 Task: Locate the nearest ferry terminal to Boston, Massachusetts, and Martha's Vineyard, Massachusetts.
Action: Mouse moved to (152, 103)
Screenshot: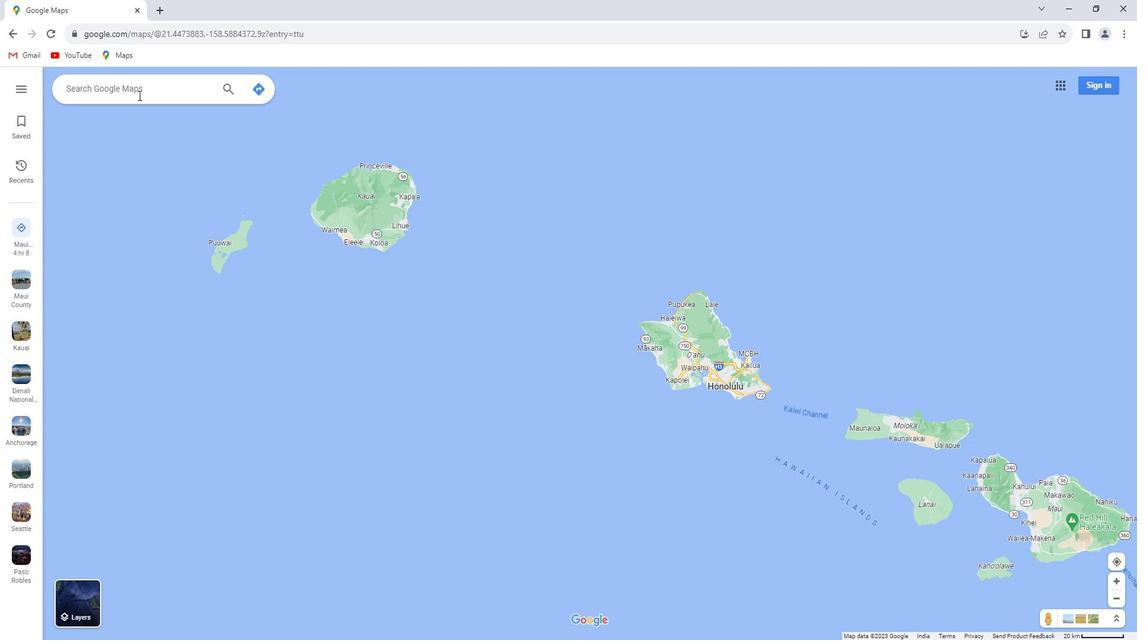 
Action: Mouse pressed left at (152, 103)
Screenshot: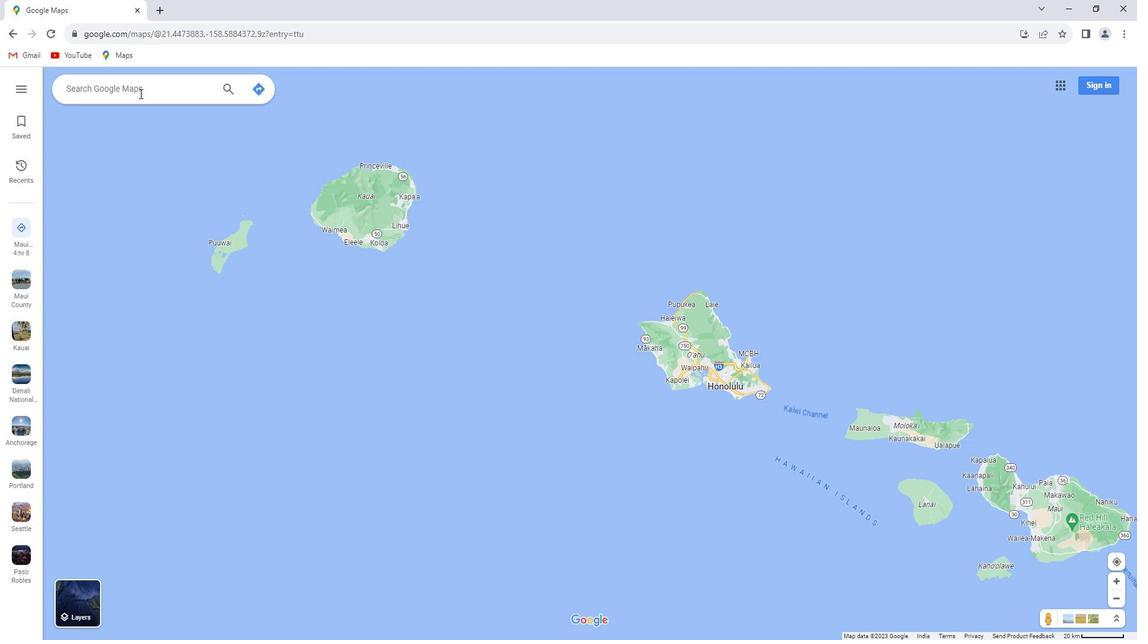 
Action: Key pressed <Key.shift_r><Key.shift_r>Boston,<Key.space><Key.shift_r>Massachusetts
Screenshot: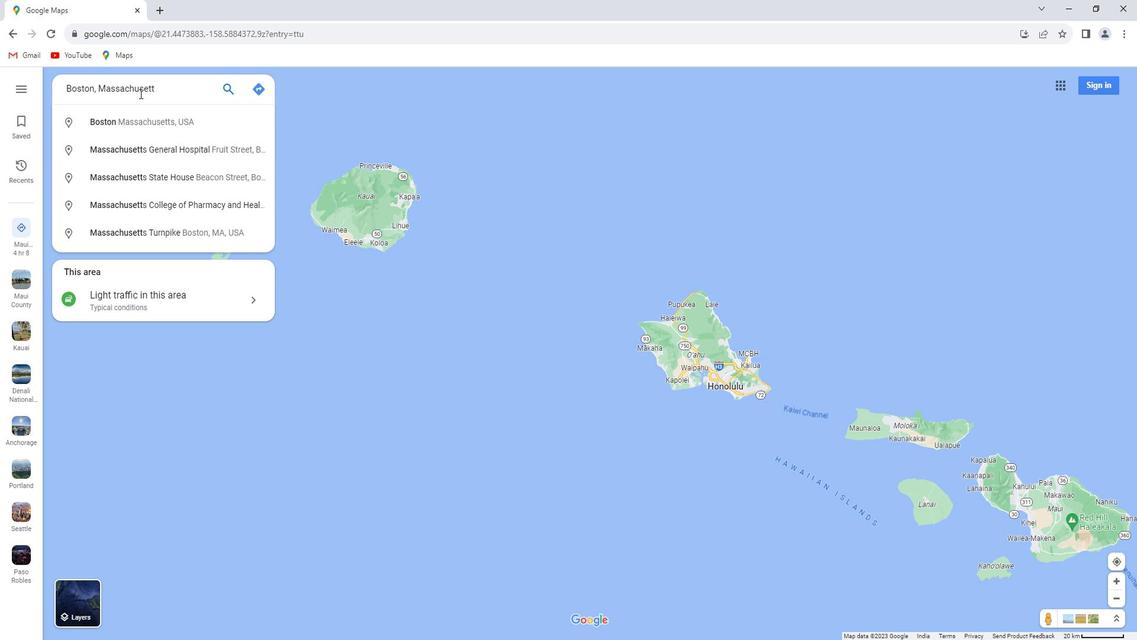 
Action: Mouse moved to (192, 101)
Screenshot: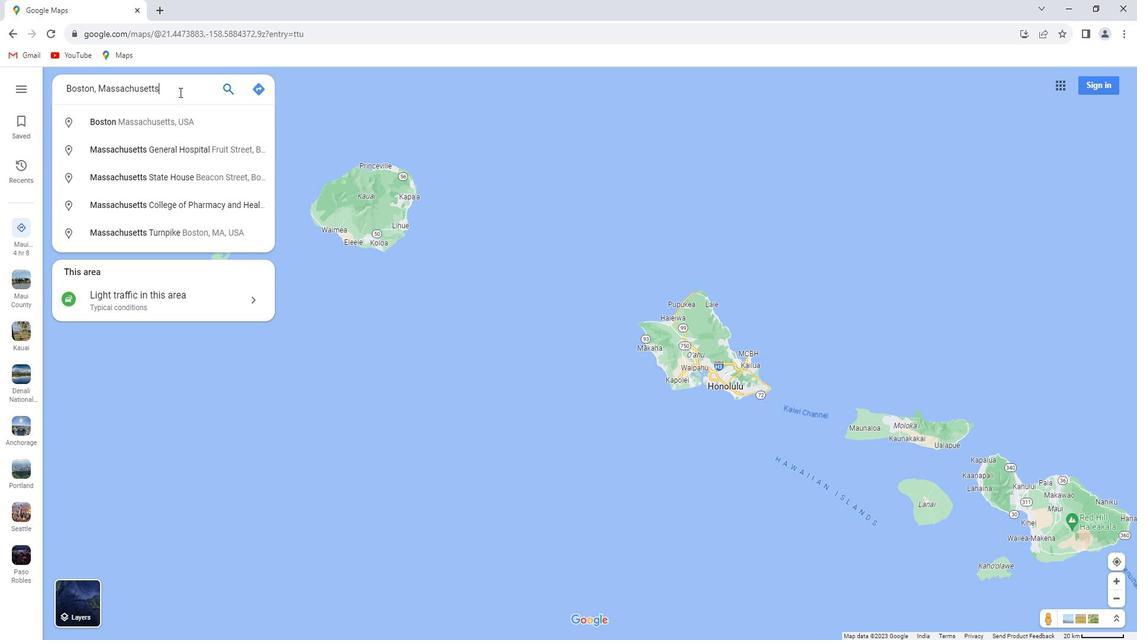 
Action: Key pressed <Key.enter>
Screenshot: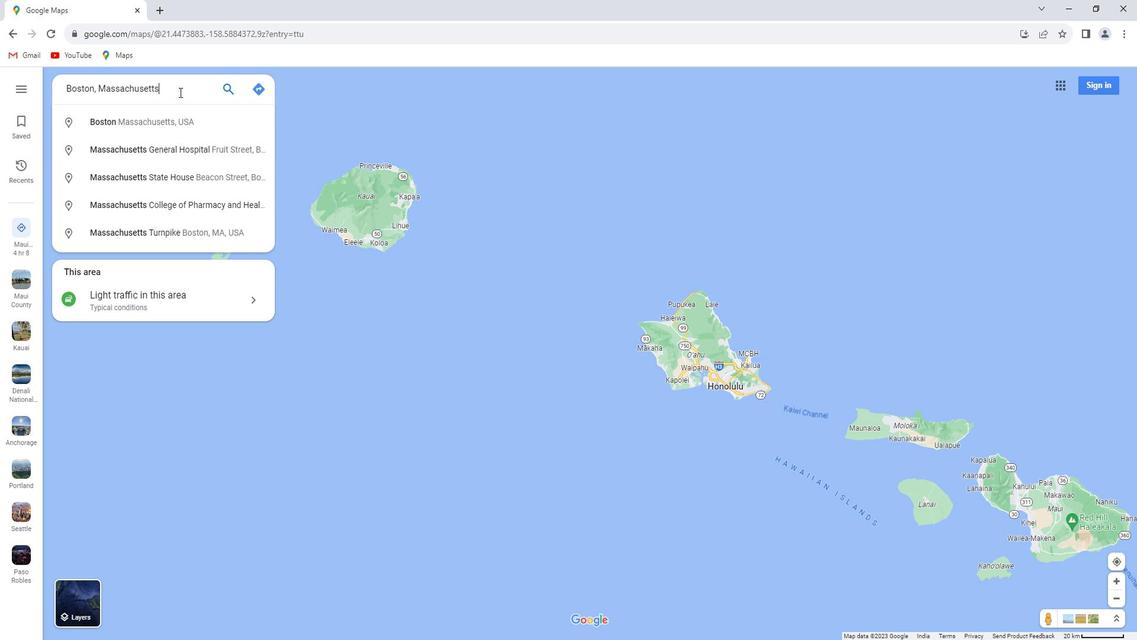 
Action: Mouse moved to (181, 296)
Screenshot: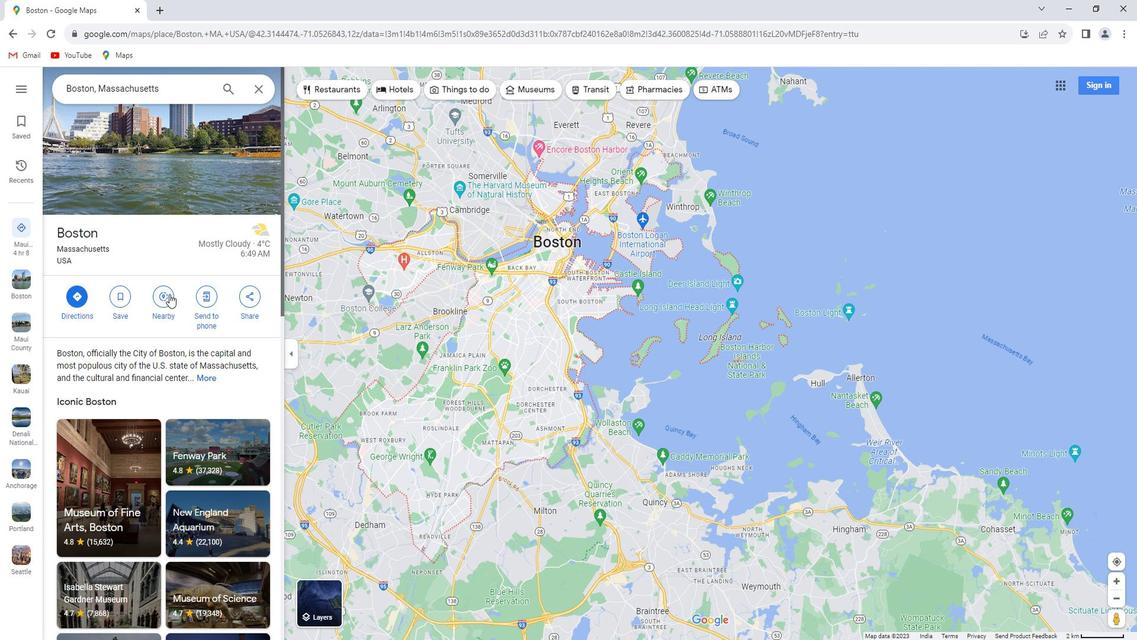 
Action: Mouse pressed left at (181, 296)
Screenshot: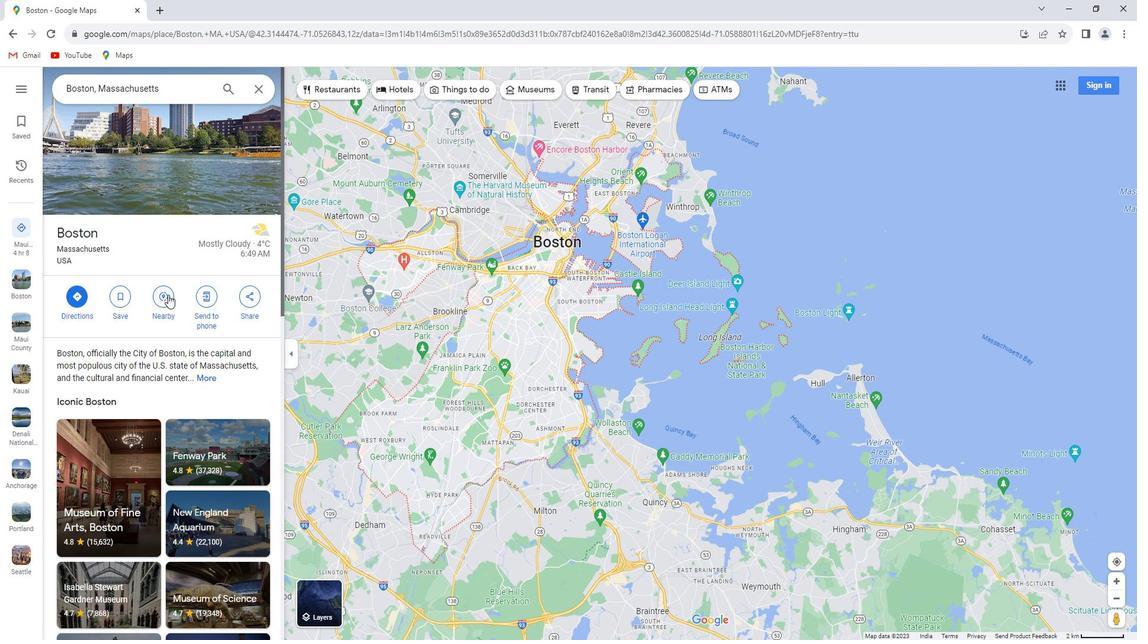 
Action: Mouse moved to (178, 296)
Screenshot: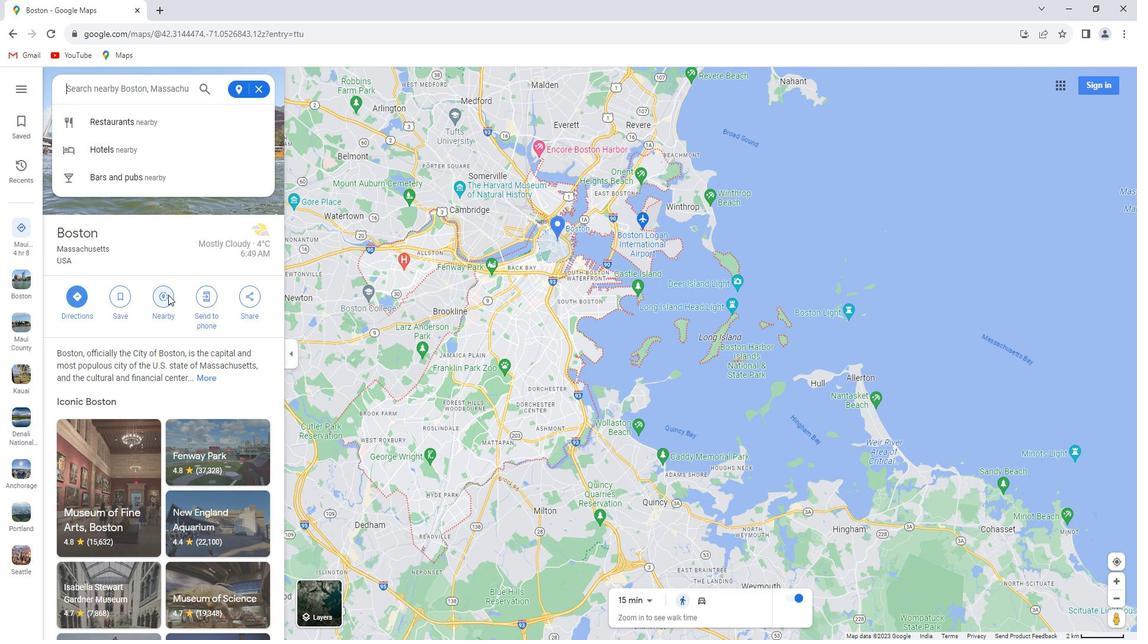 
Action: Key pressed ferry<Key.space>terminal<Key.enter>
Screenshot: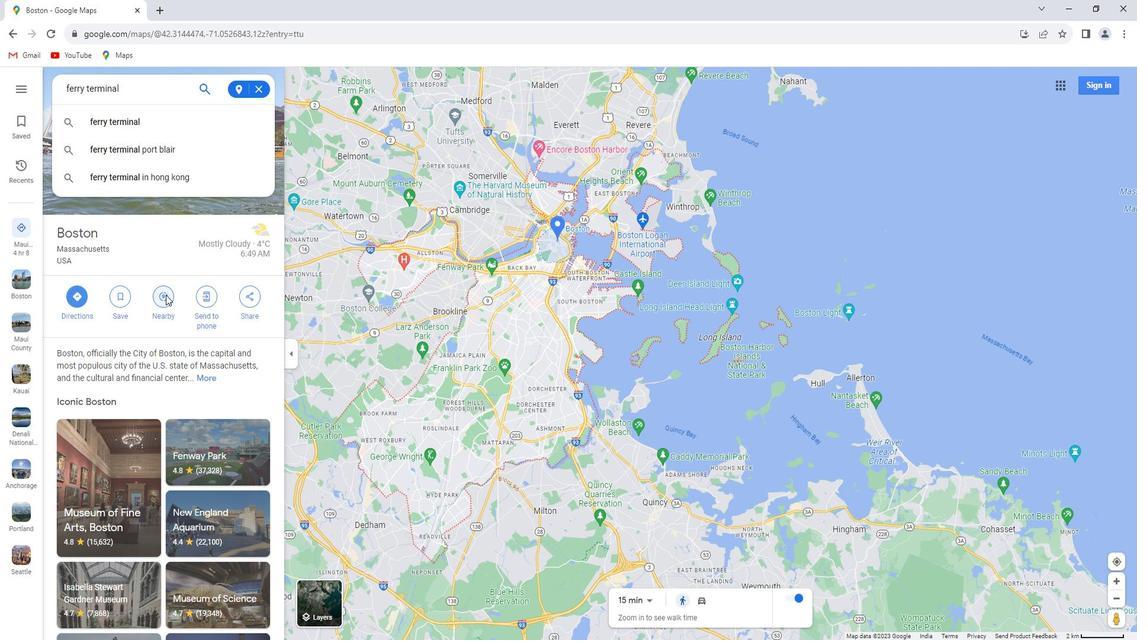 
Action: Mouse moved to (270, 104)
Screenshot: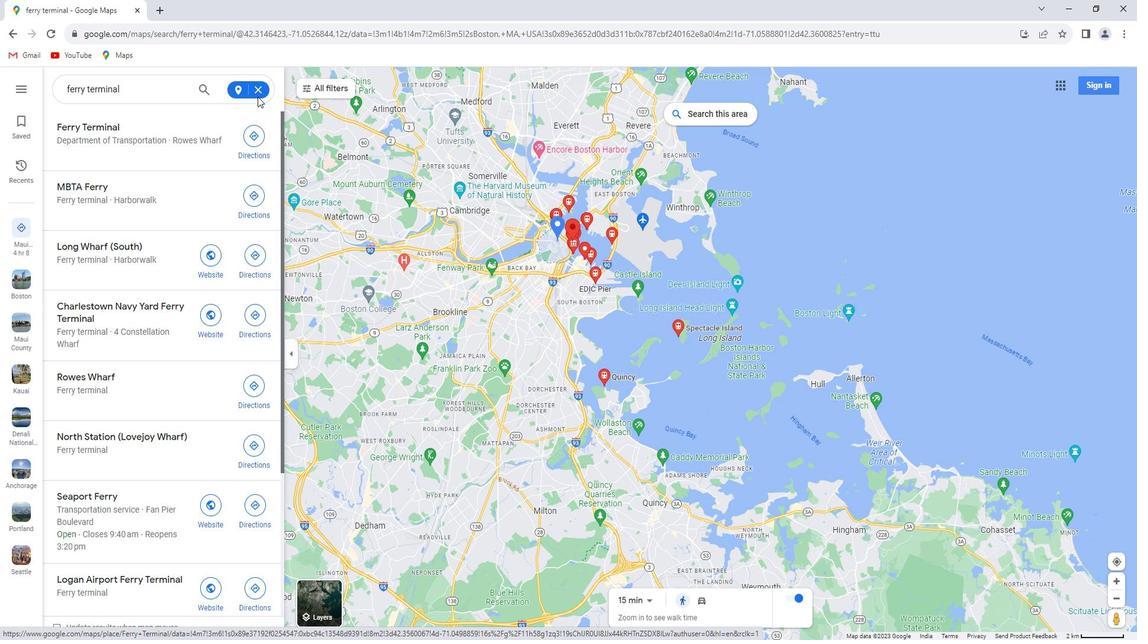 
Action: Mouse pressed left at (270, 104)
Screenshot: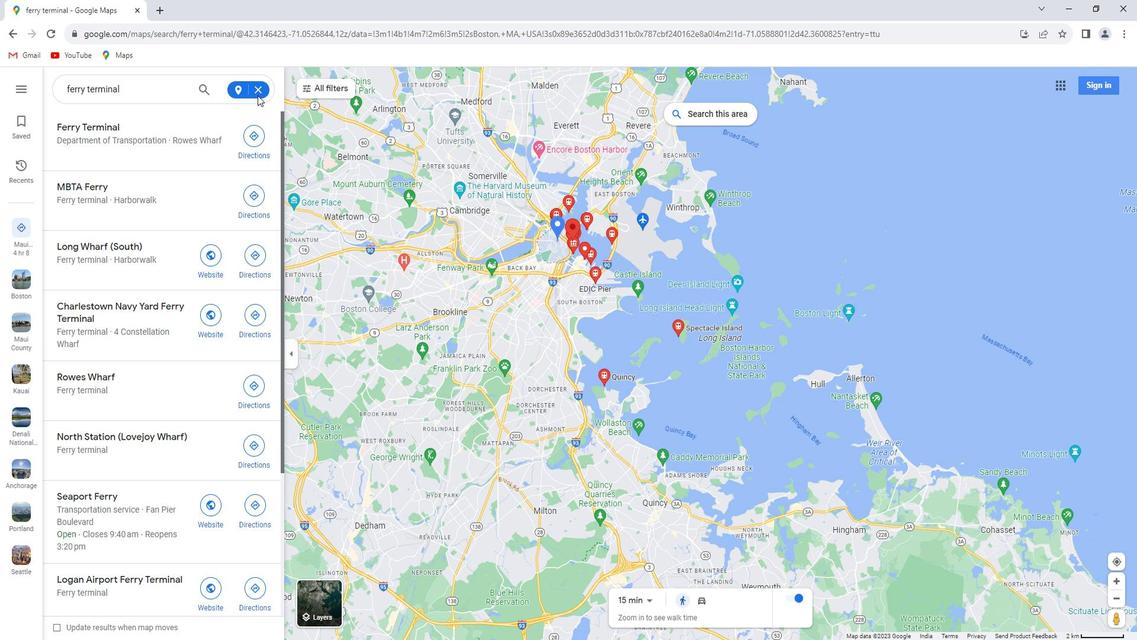 
Action: Mouse moved to (270, 100)
Screenshot: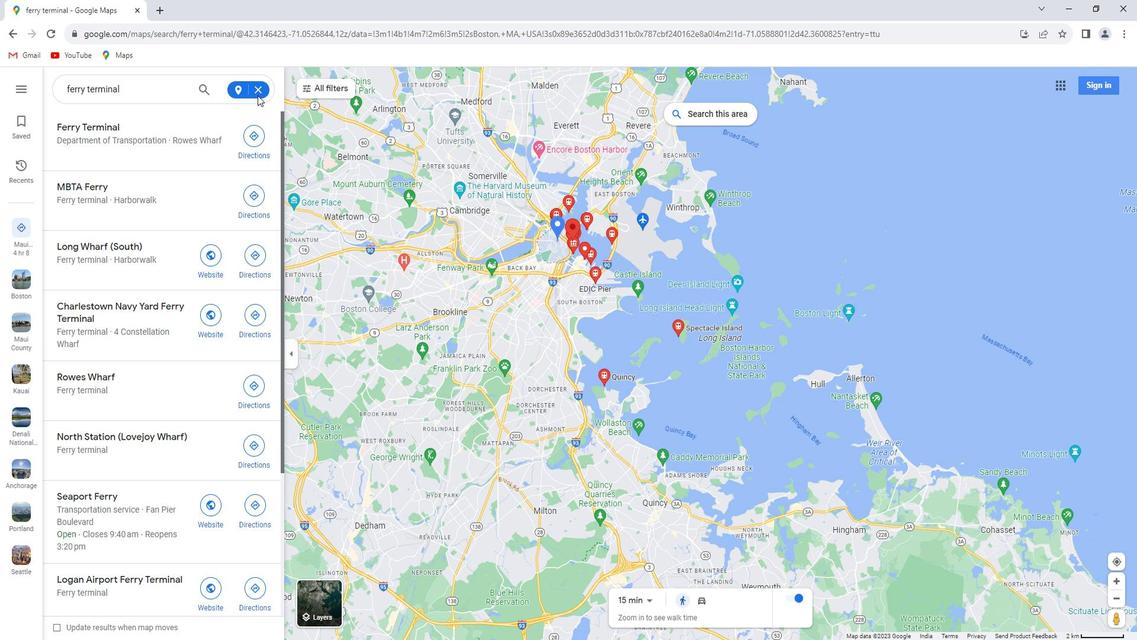 
Action: Mouse pressed left at (270, 100)
Screenshot: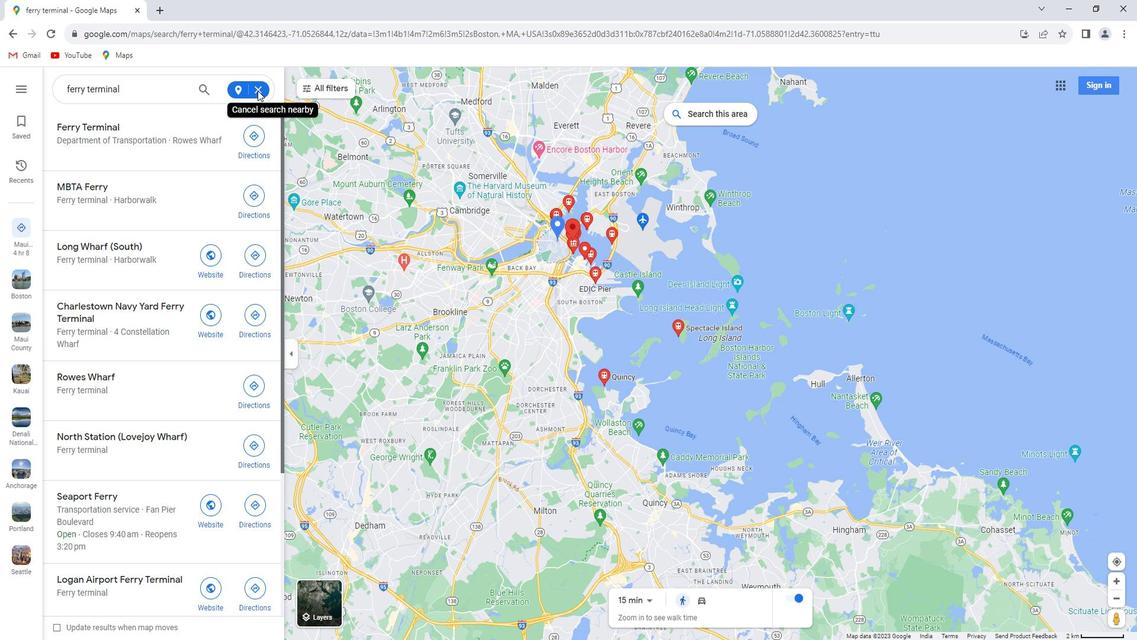 
Action: Mouse moved to (276, 95)
Screenshot: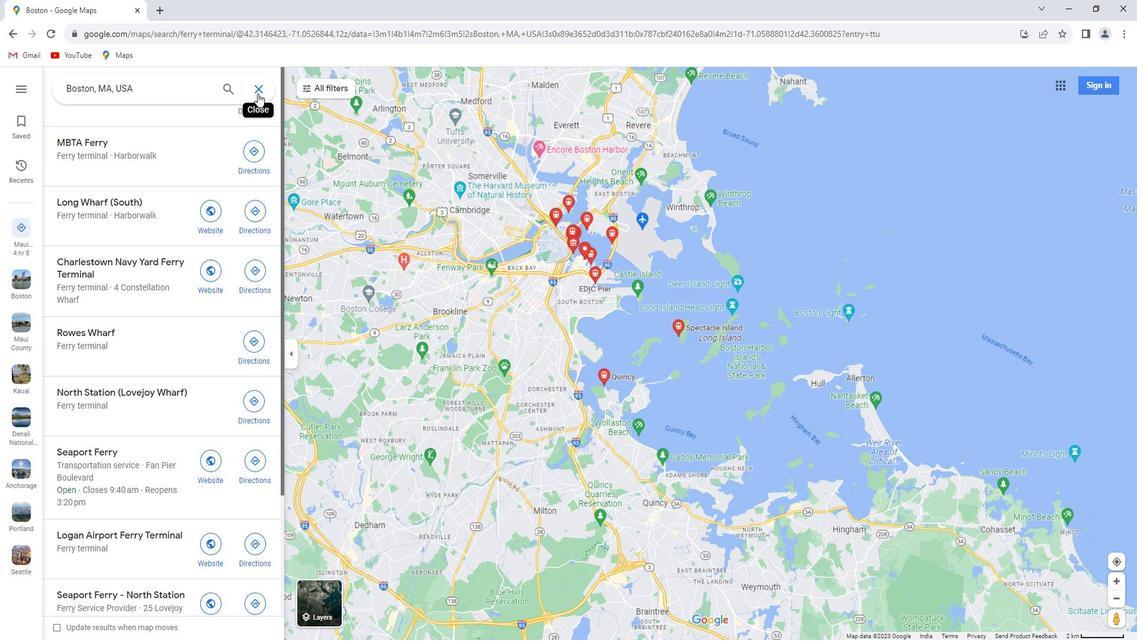
Action: Mouse pressed left at (276, 95)
Screenshot: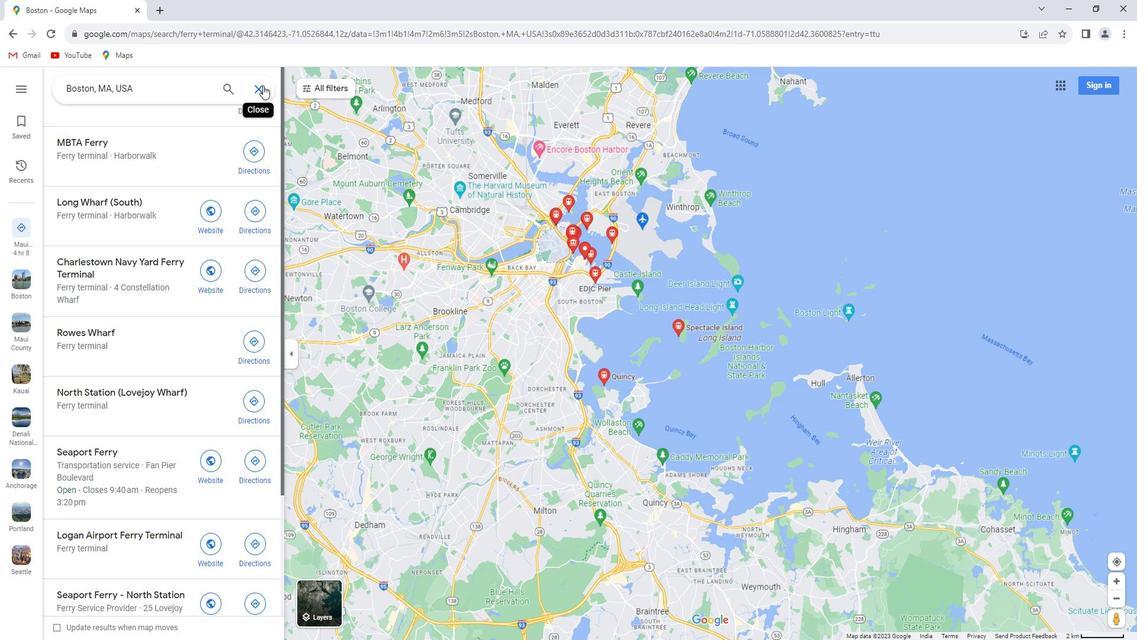 
Action: Mouse moved to (155, 107)
Screenshot: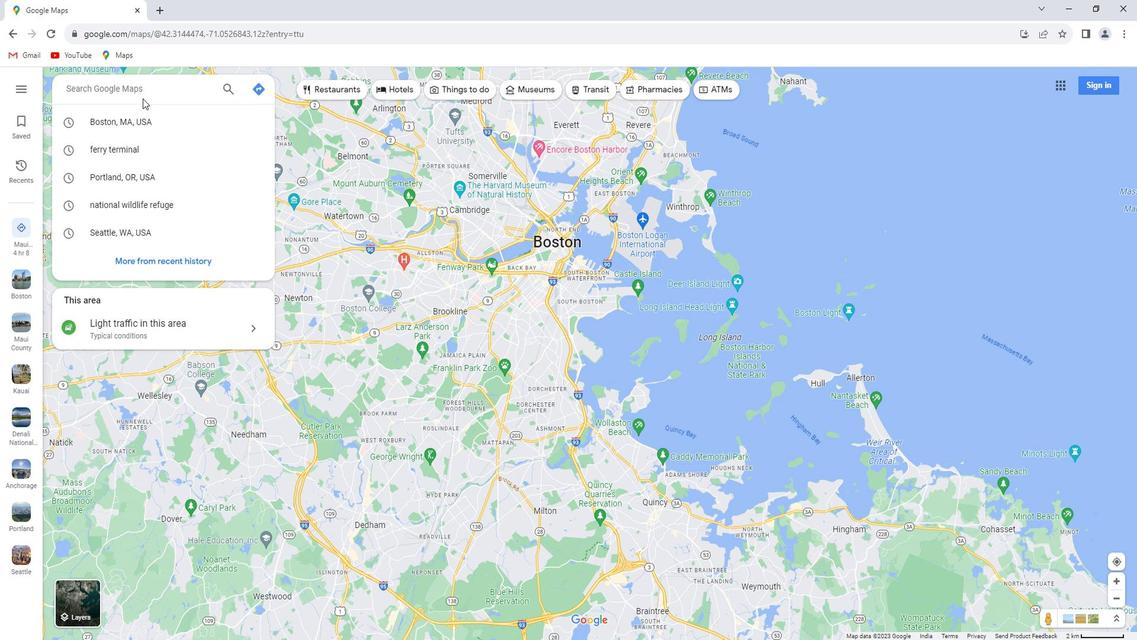 
Action: Key pressed <Key.shift>Martha's<Key.space><Key.shift>Vineyard,<Key.space><Key.shift>Massachusetts<Key.enter>
Screenshot: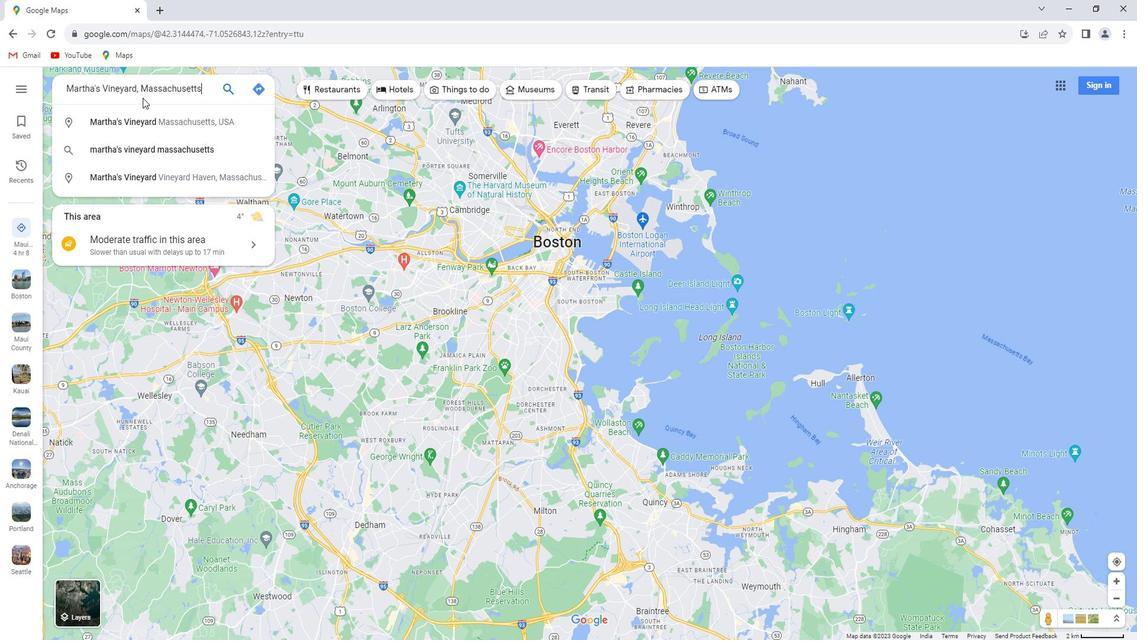 
Action: Mouse moved to (174, 327)
Screenshot: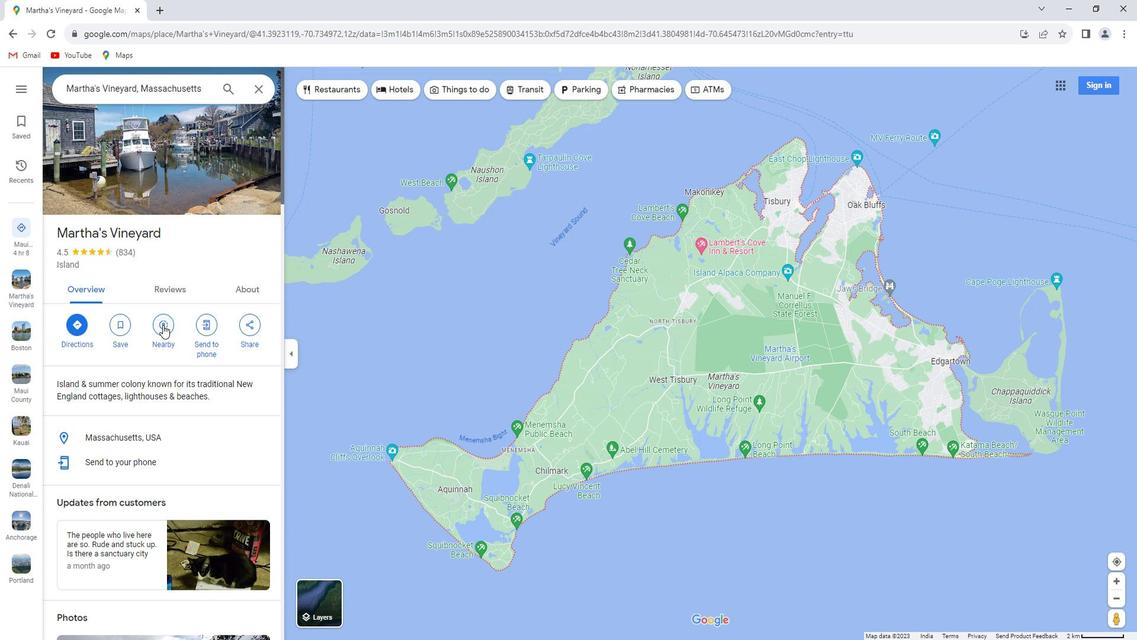 
Action: Mouse pressed left at (174, 327)
Screenshot: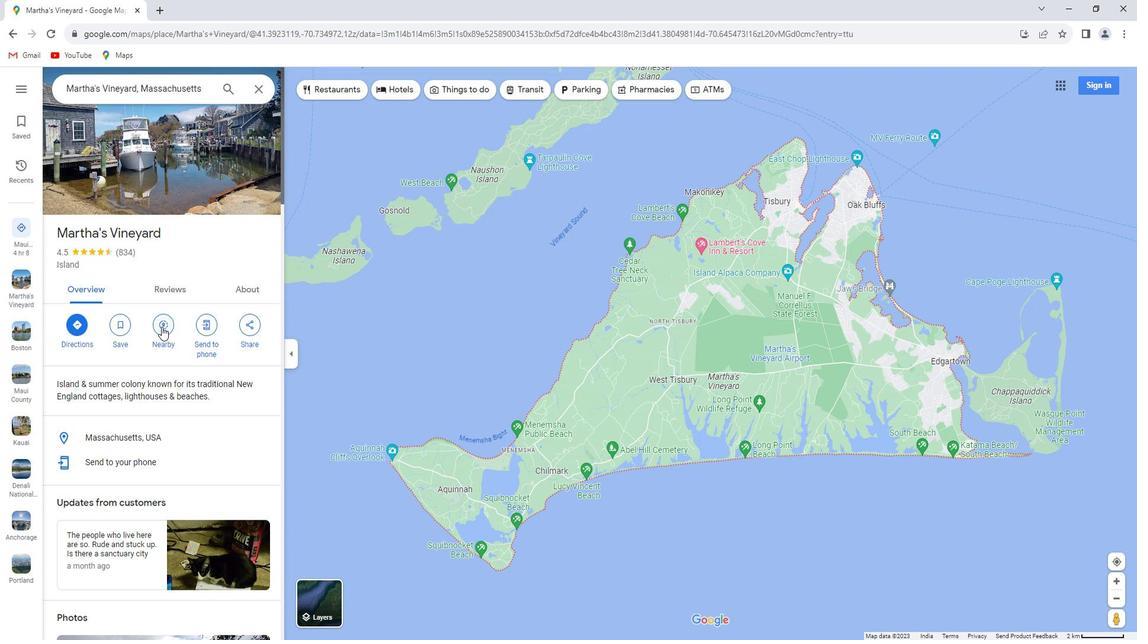 
Action: Key pressed ferry<Key.space>terminal<Key.enter>
Screenshot: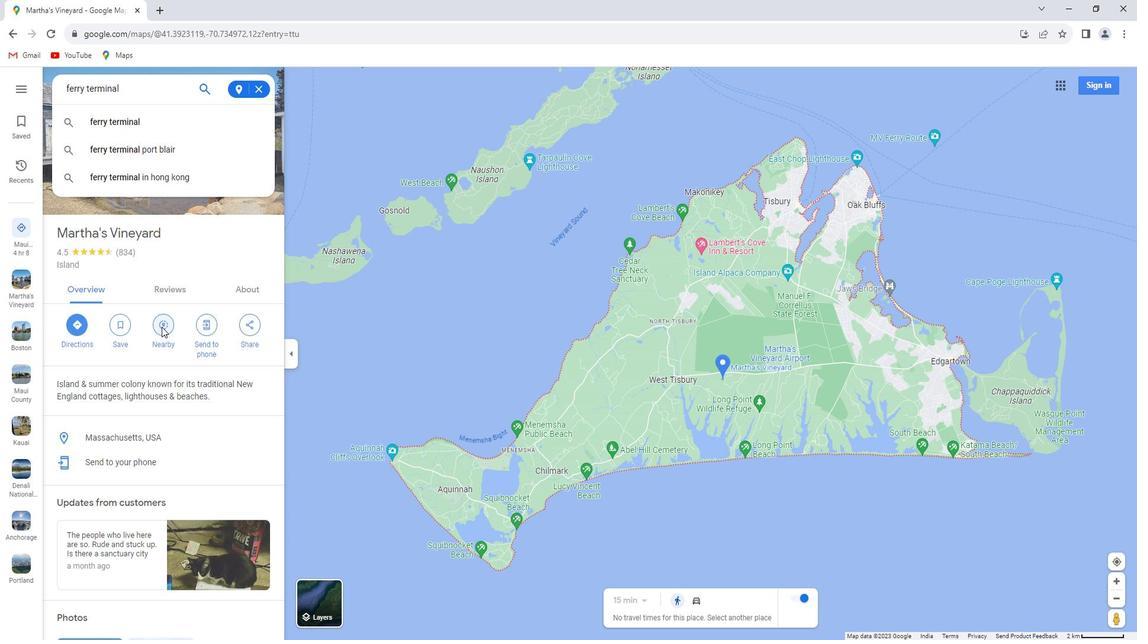 
